 Task: Change the mux module for muxers to "AVI muxer".
Action: Mouse moved to (109, 21)
Screenshot: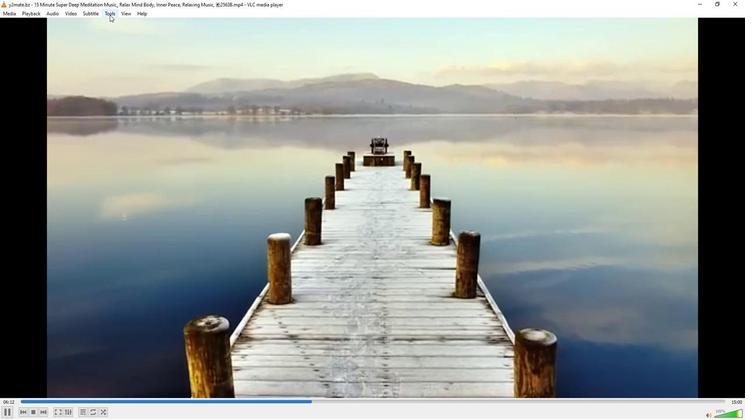 
Action: Mouse pressed left at (109, 21)
Screenshot: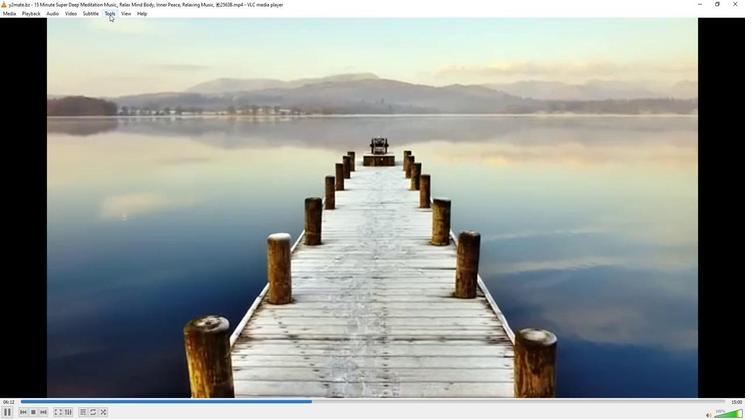 
Action: Mouse moved to (127, 108)
Screenshot: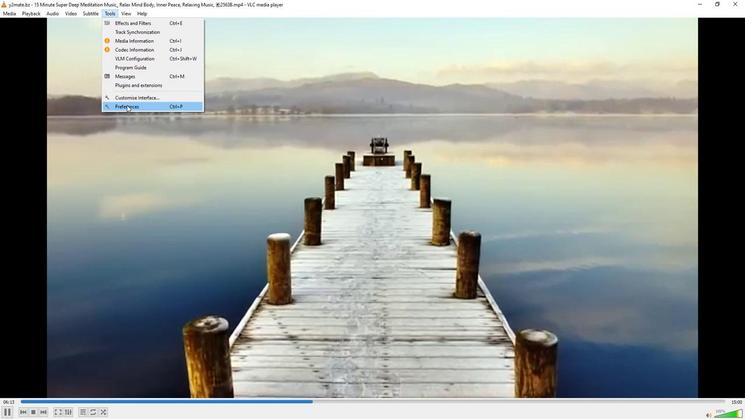 
Action: Mouse pressed left at (127, 108)
Screenshot: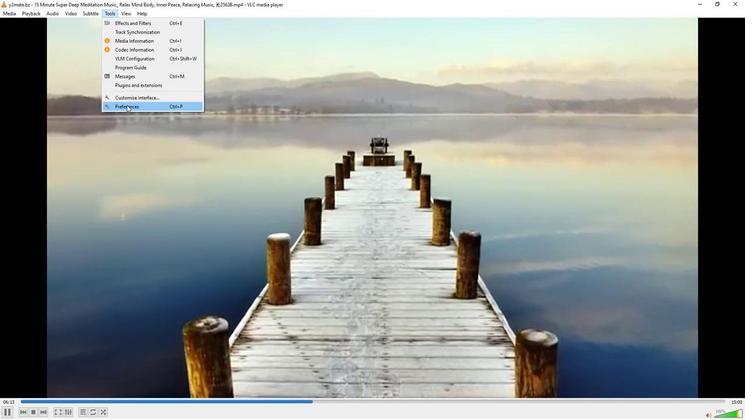 
Action: Mouse moved to (245, 337)
Screenshot: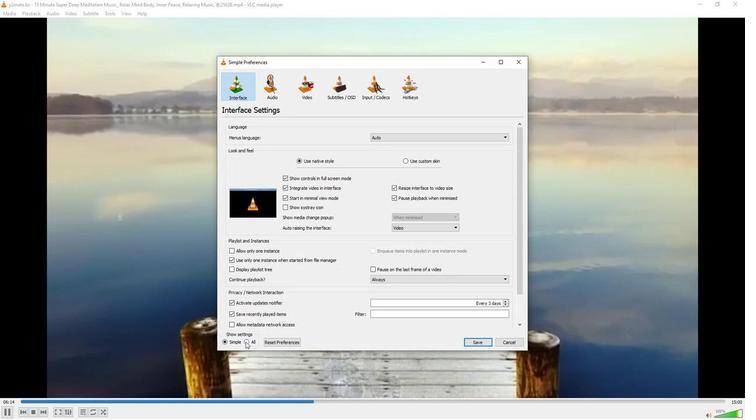 
Action: Mouse pressed left at (245, 337)
Screenshot: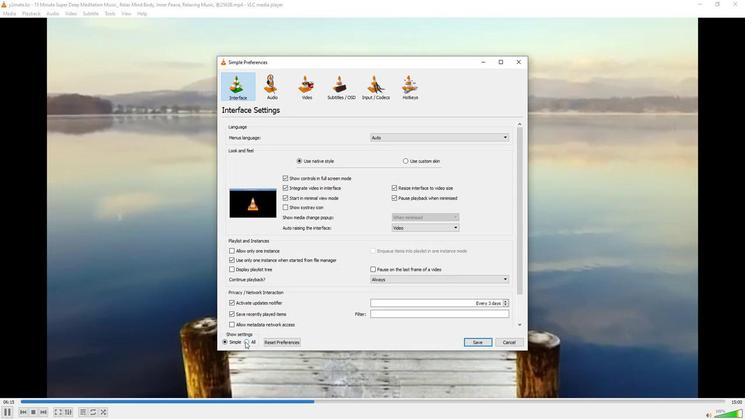 
Action: Mouse moved to (249, 261)
Screenshot: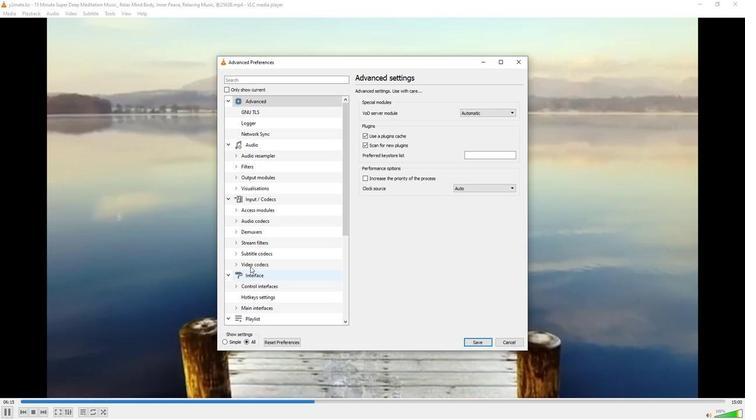 
Action: Mouse scrolled (249, 260) with delta (0, 0)
Screenshot: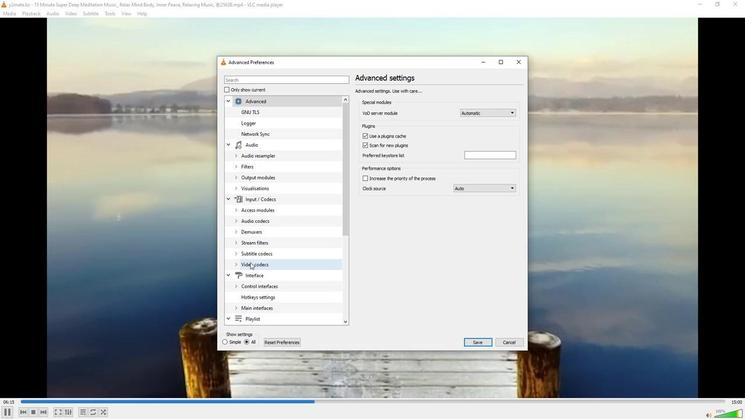 
Action: Mouse moved to (249, 260)
Screenshot: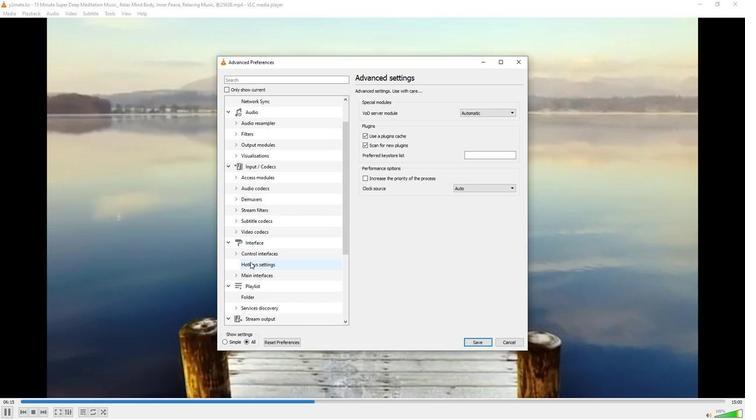 
Action: Mouse scrolled (249, 260) with delta (0, 0)
Screenshot: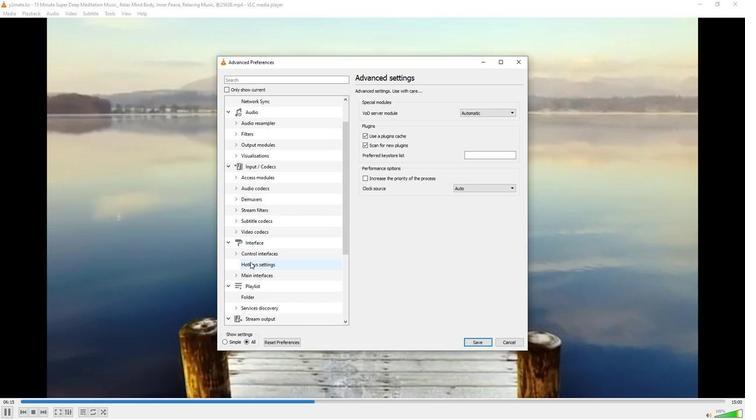 
Action: Mouse moved to (248, 258)
Screenshot: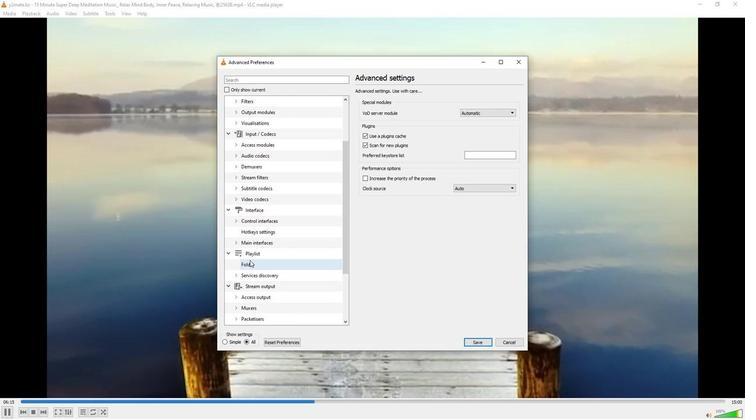 
Action: Mouse scrolled (248, 258) with delta (0, 0)
Screenshot: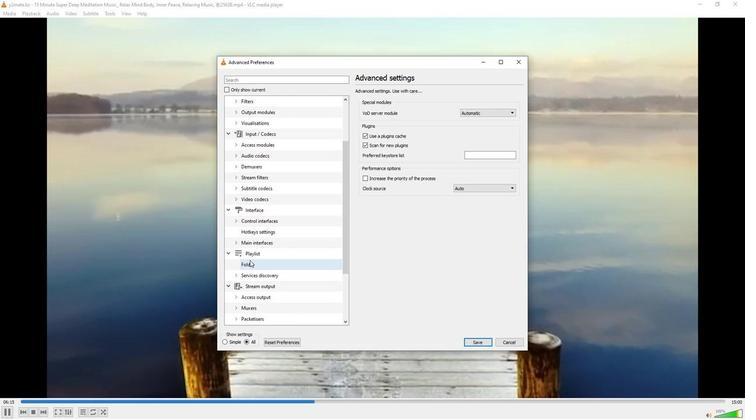
Action: Mouse moved to (250, 272)
Screenshot: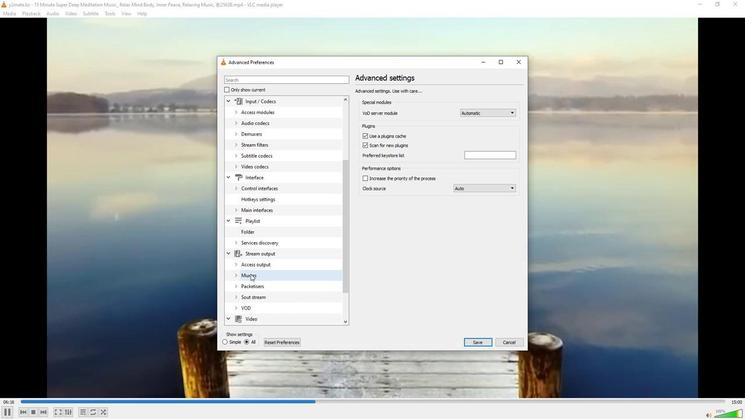 
Action: Mouse pressed left at (250, 272)
Screenshot: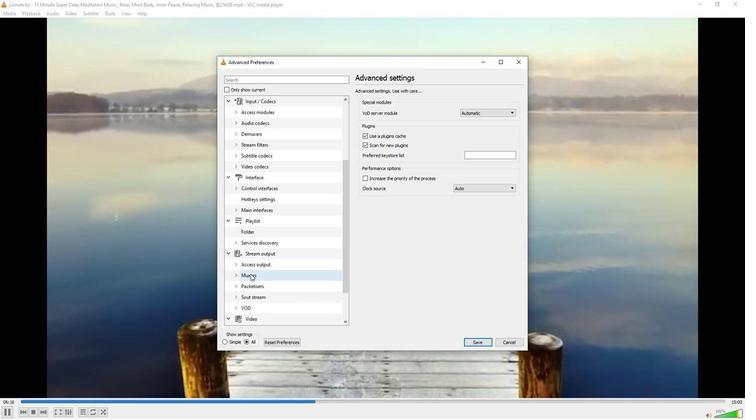 
Action: Mouse moved to (514, 121)
Screenshot: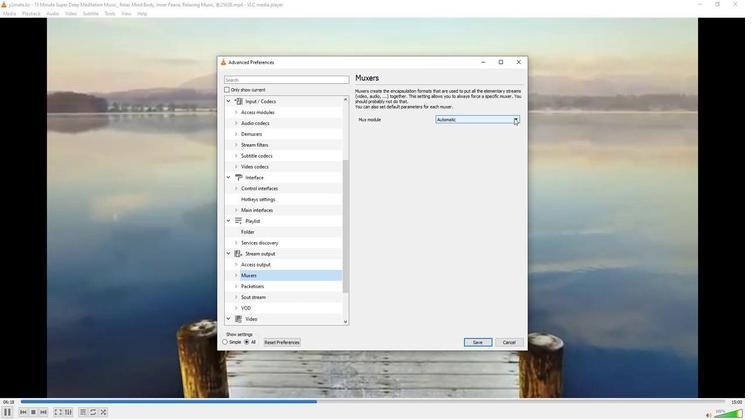 
Action: Mouse pressed left at (514, 121)
Screenshot: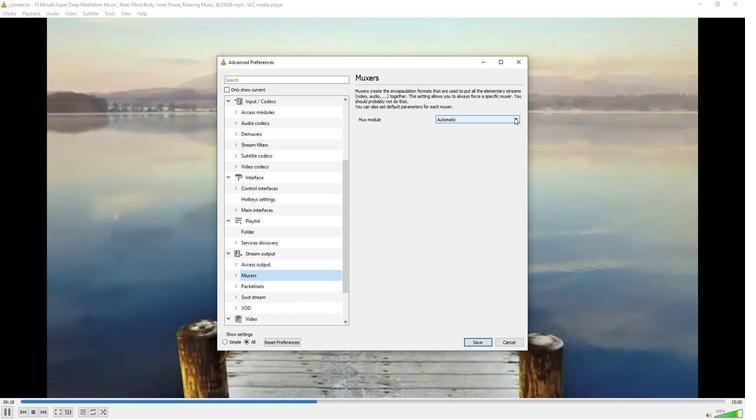 
Action: Mouse moved to (463, 174)
Screenshot: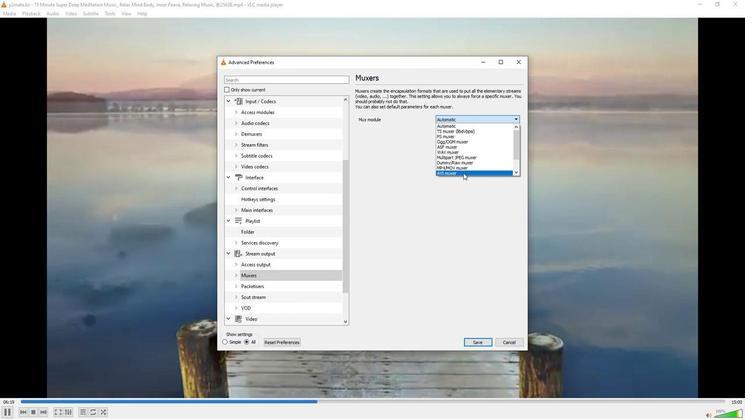 
Action: Mouse pressed left at (463, 174)
Screenshot: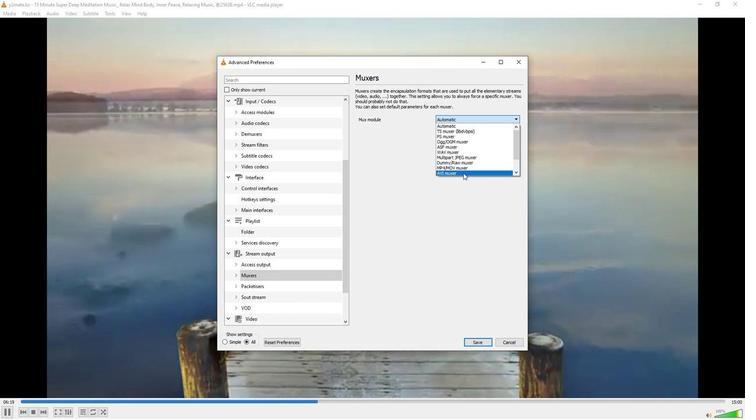 
Action: Mouse moved to (411, 220)
Screenshot: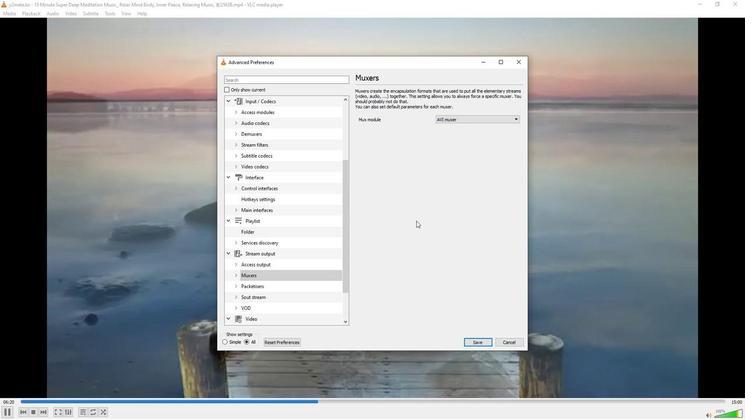 
